 Task: For heading Calibri with Bold.  font size for heading24,  'Change the font style of data to'Bell MT.  and font size to 16,  Change the alignment of both headline & data to Align middle & Align Center.  In the sheet  FinDashboard templatesbook
Action: Mouse moved to (91, 115)
Screenshot: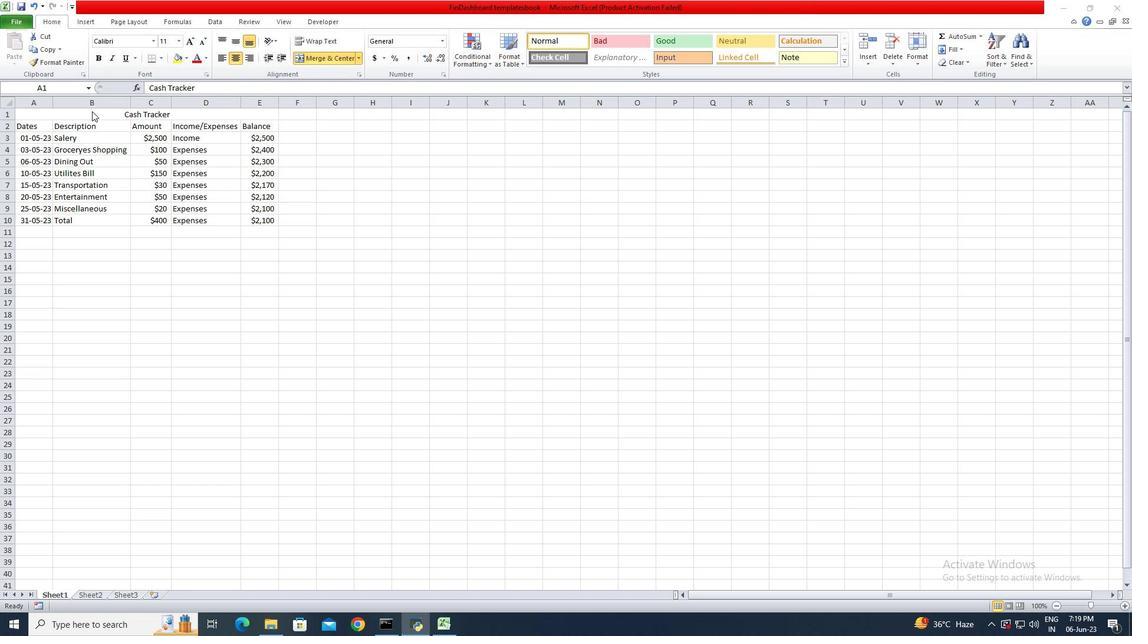 
Action: Mouse pressed left at (91, 115)
Screenshot: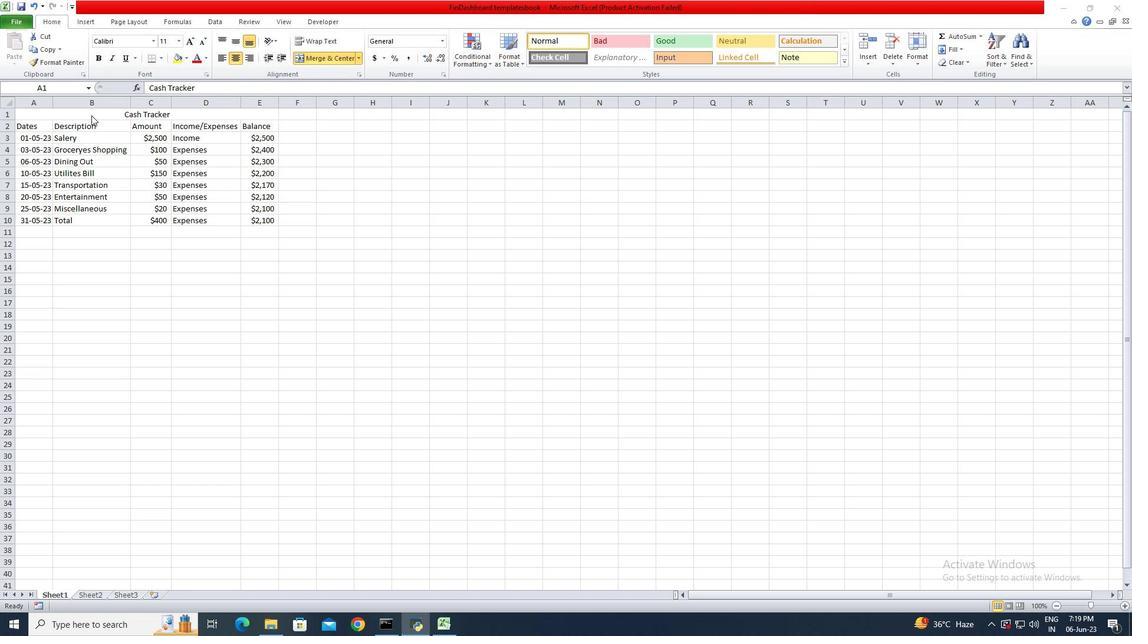 
Action: Mouse moved to (155, 43)
Screenshot: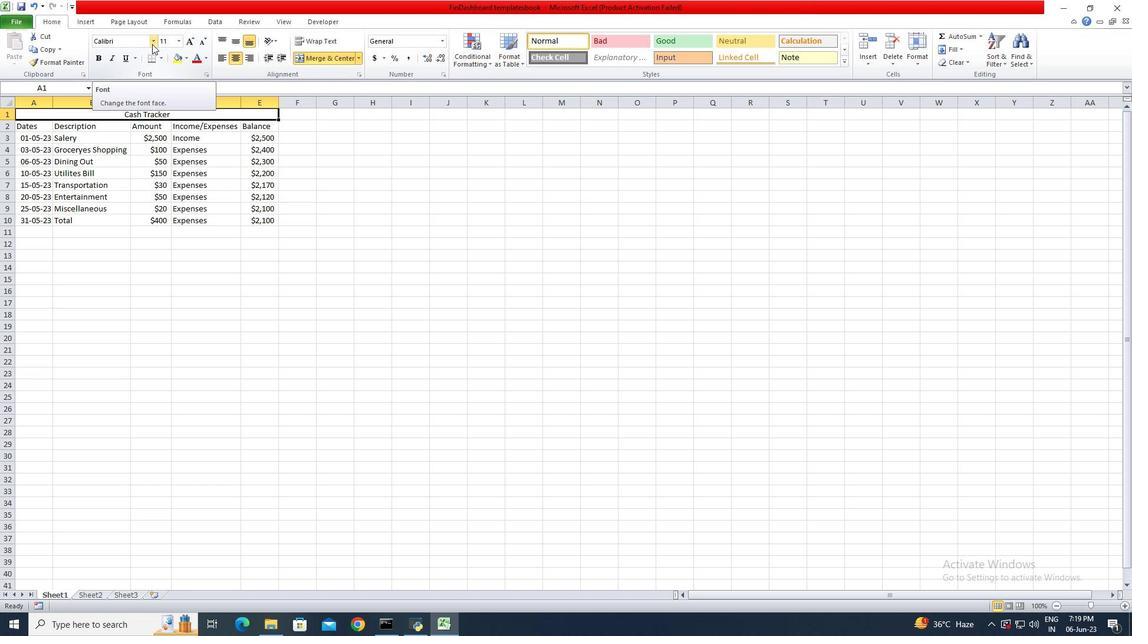 
Action: Mouse pressed left at (155, 43)
Screenshot: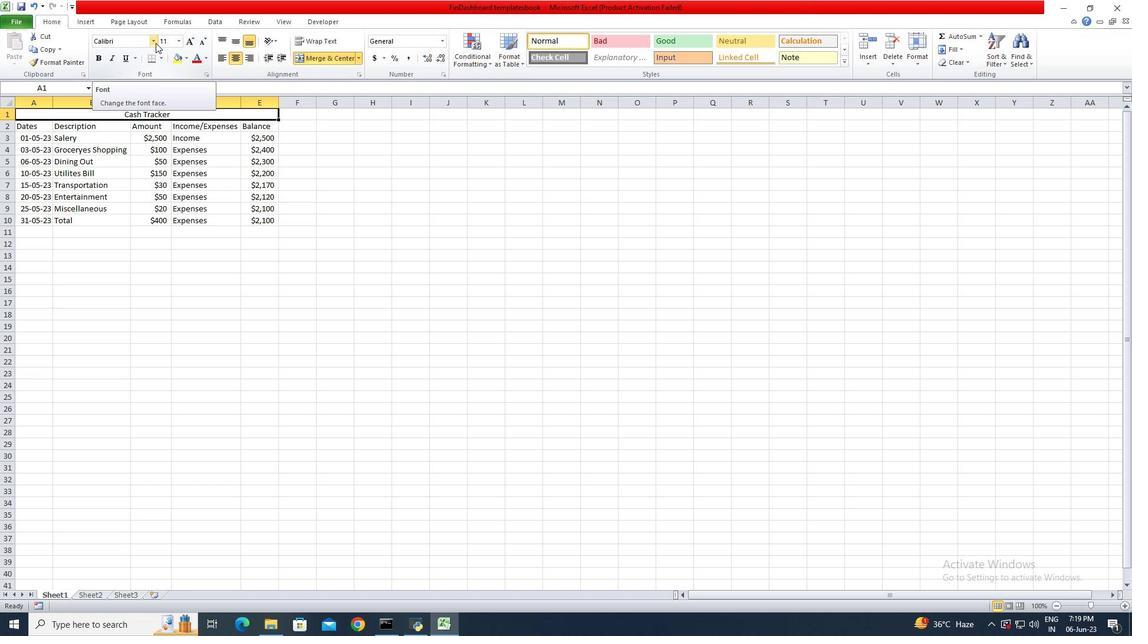 
Action: Mouse moved to (138, 79)
Screenshot: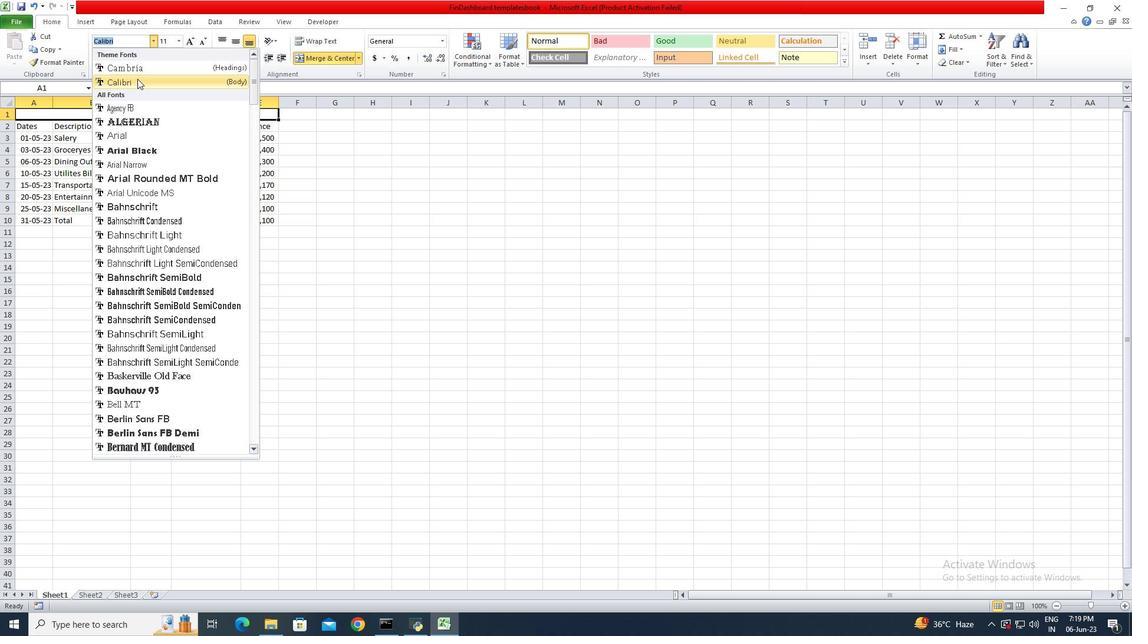 
Action: Mouse pressed left at (138, 79)
Screenshot: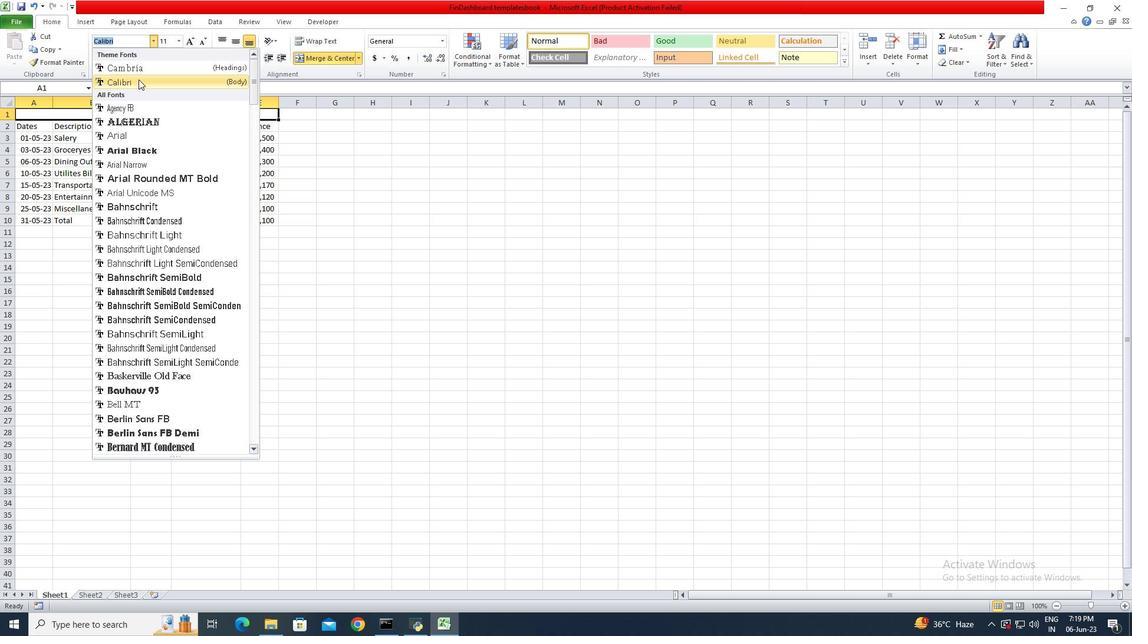 
Action: Mouse moved to (102, 58)
Screenshot: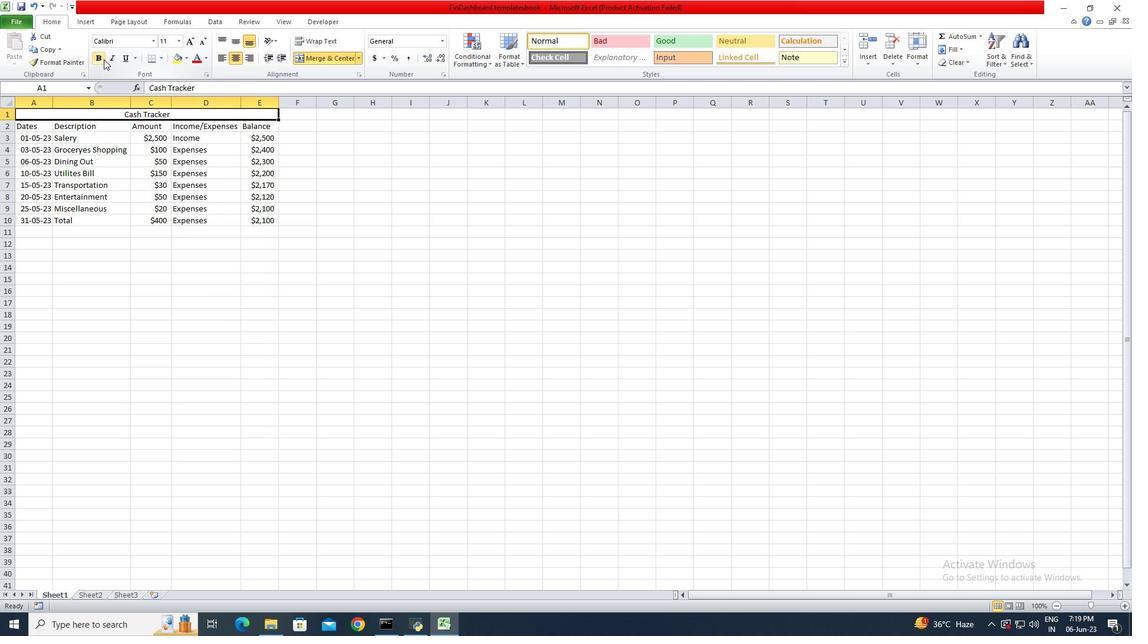 
Action: Mouse pressed left at (102, 58)
Screenshot: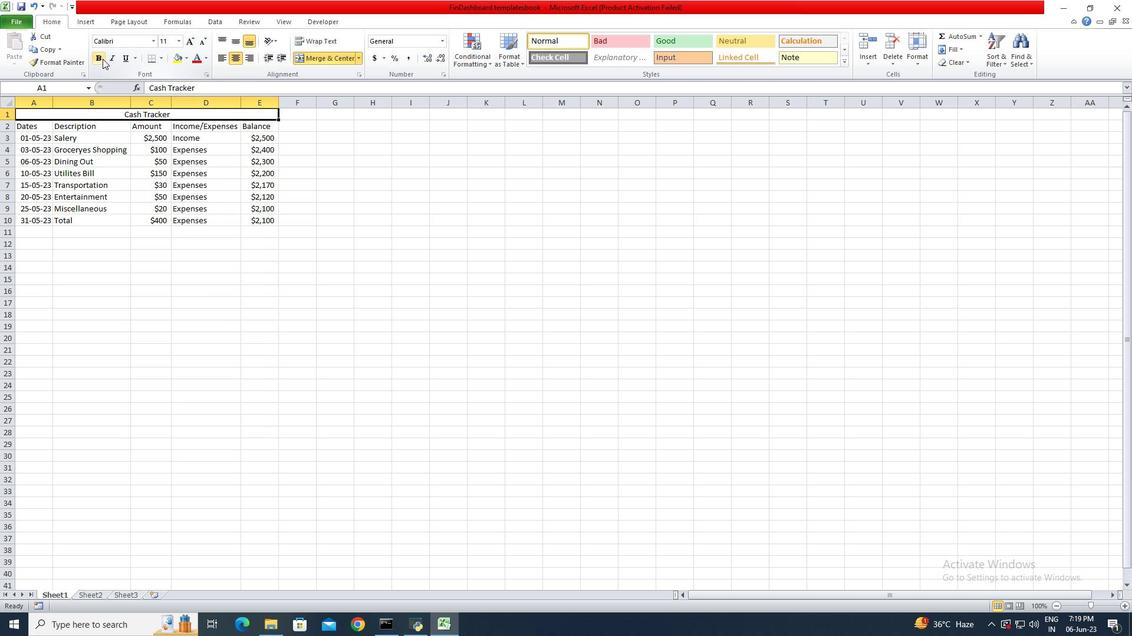 
Action: Mouse moved to (179, 43)
Screenshot: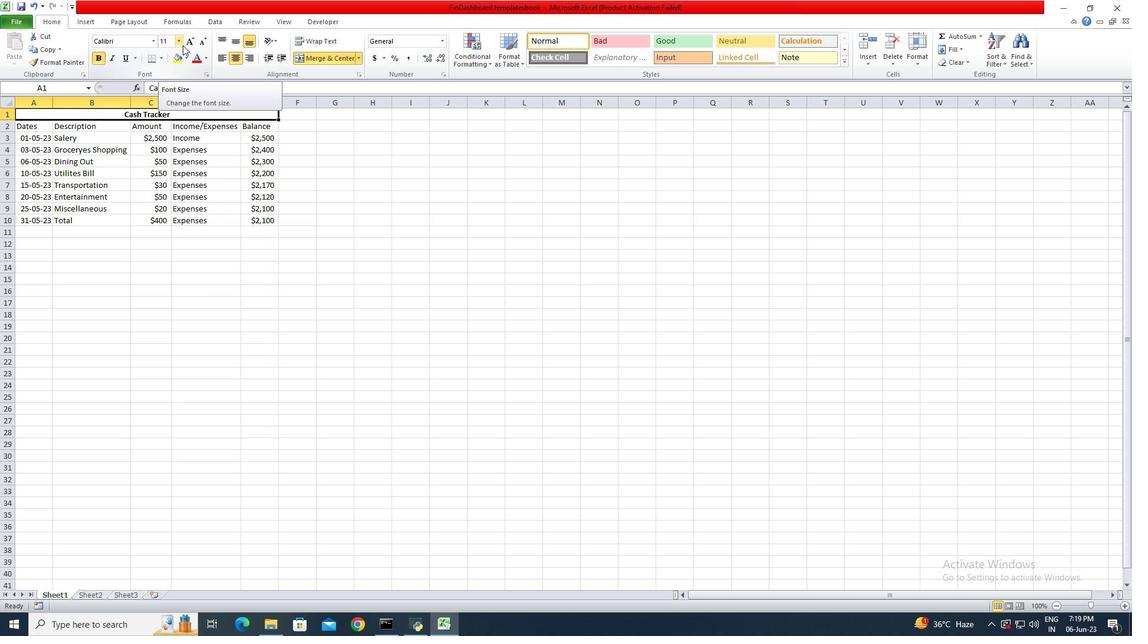 
Action: Mouse pressed left at (179, 43)
Screenshot: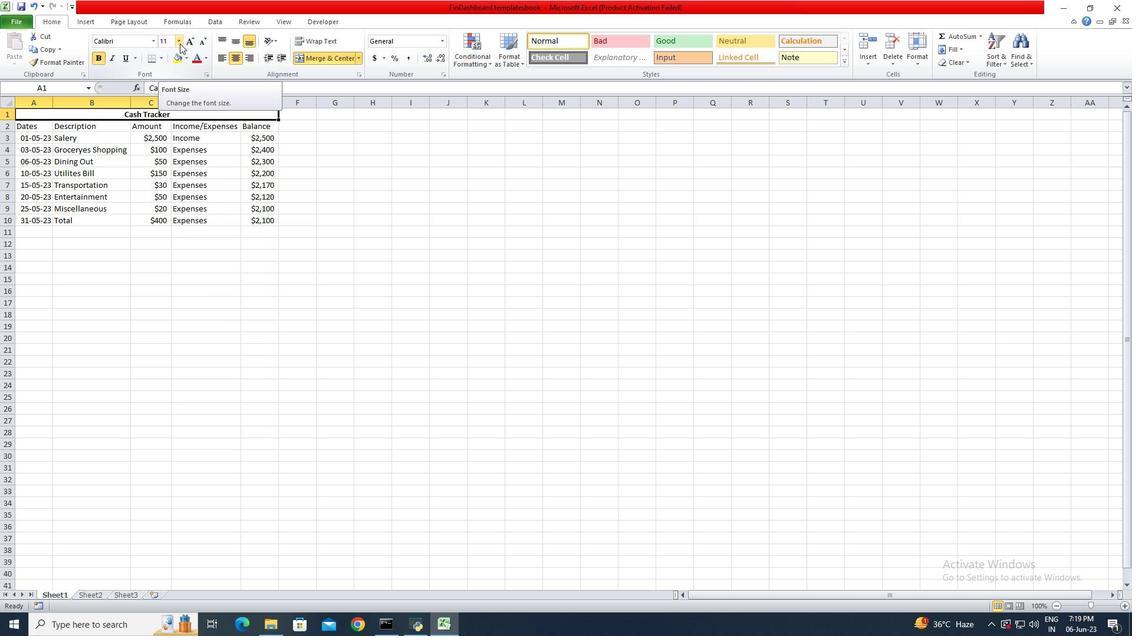 
Action: Mouse moved to (163, 155)
Screenshot: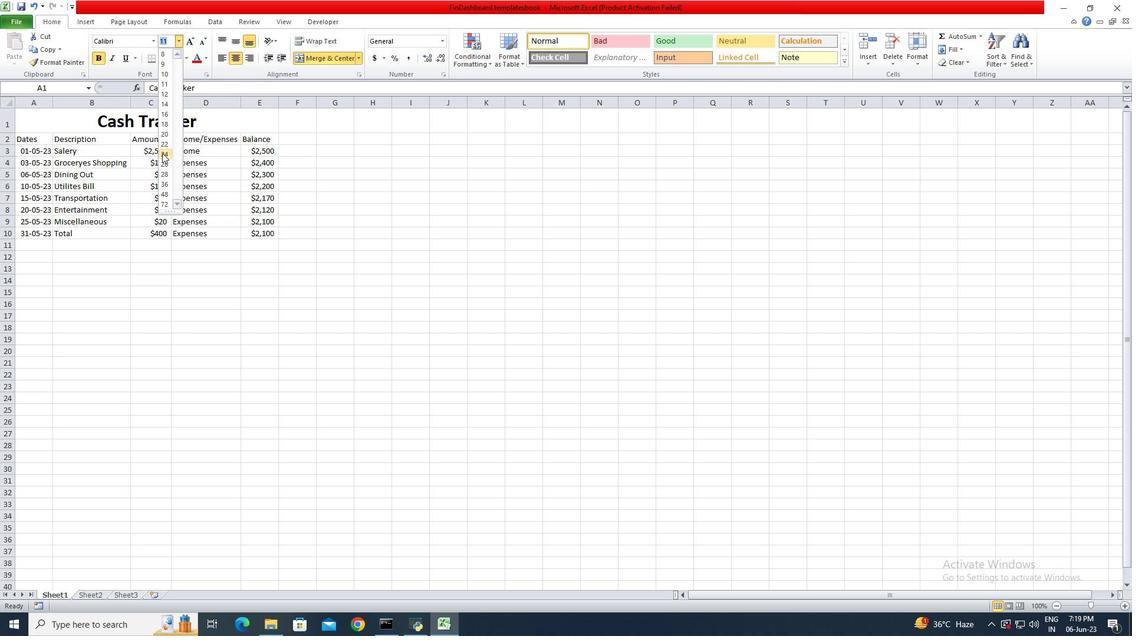
Action: Mouse pressed left at (163, 155)
Screenshot: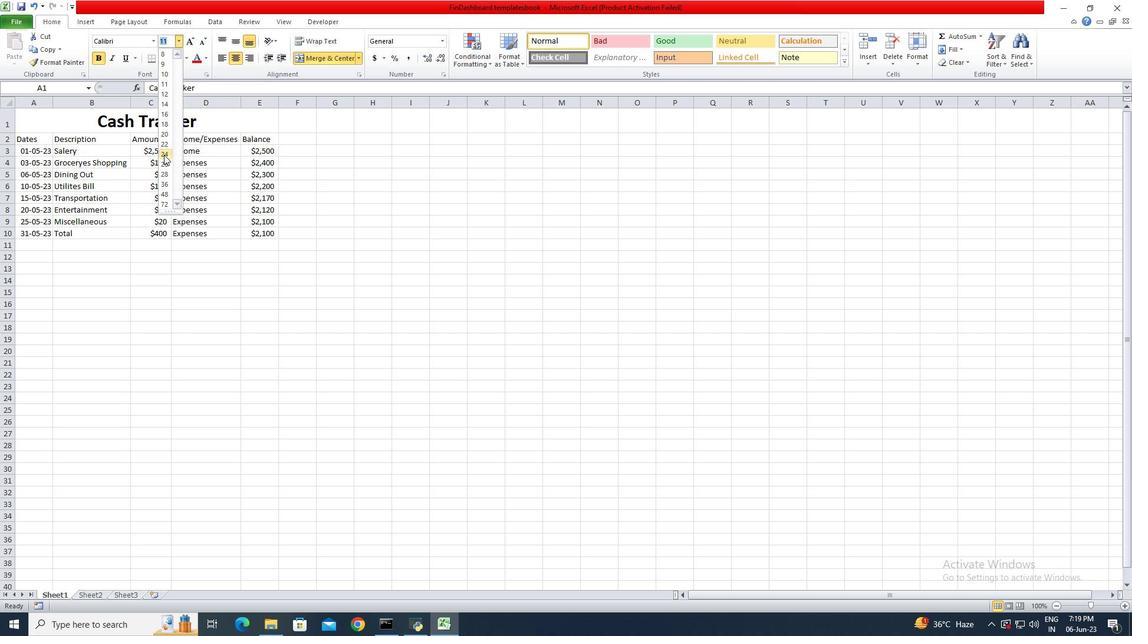 
Action: Mouse moved to (23, 136)
Screenshot: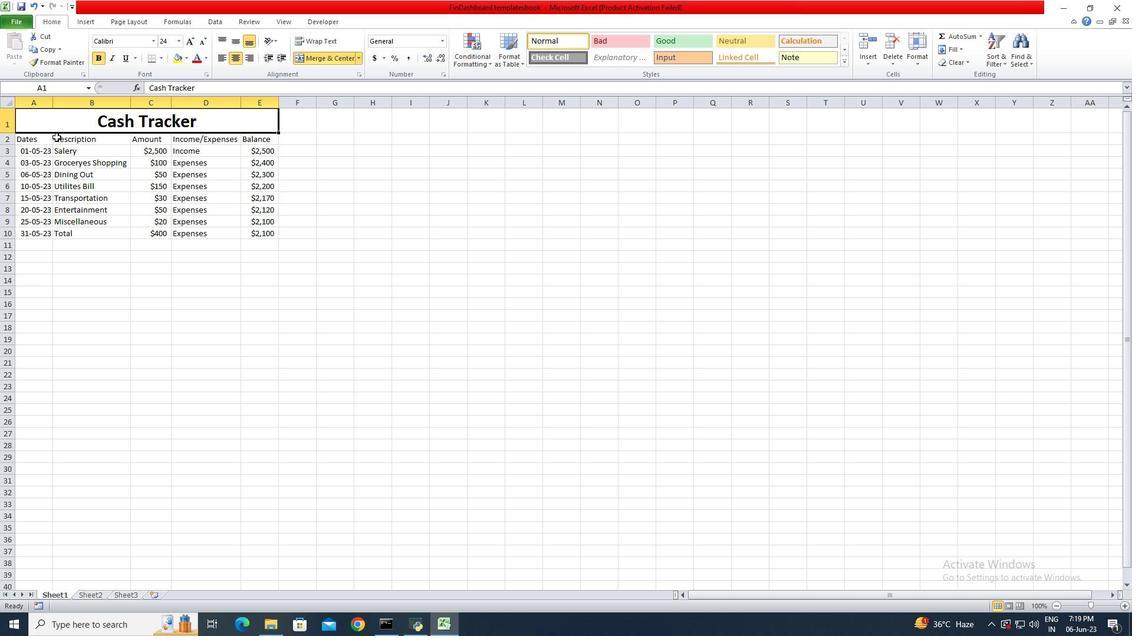 
Action: Mouse pressed left at (23, 136)
Screenshot: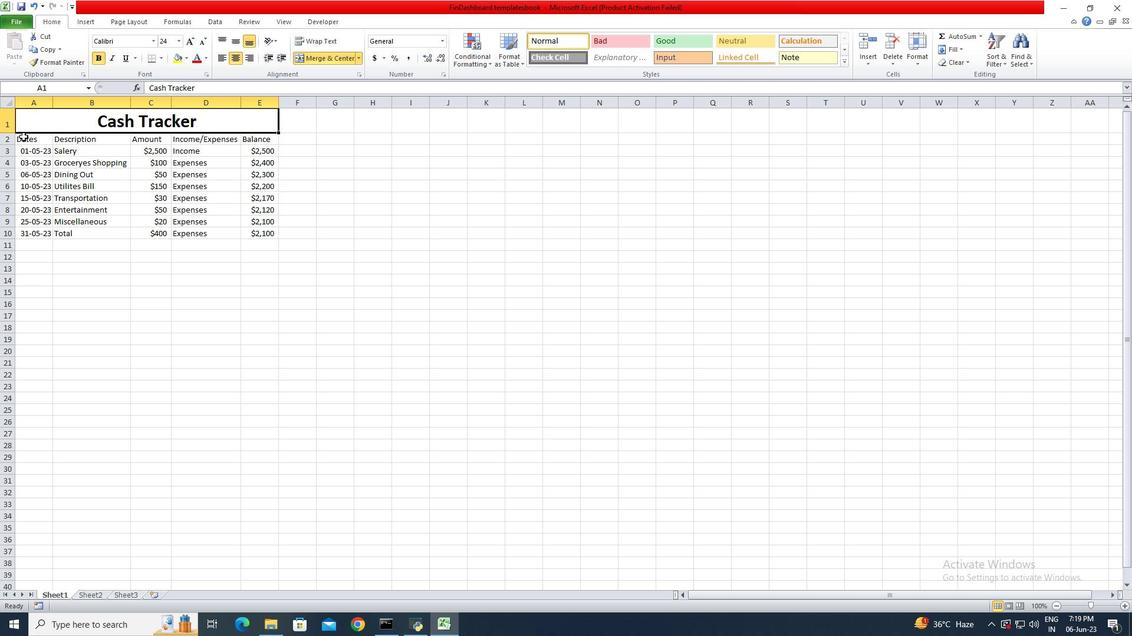 
Action: Mouse moved to (153, 43)
Screenshot: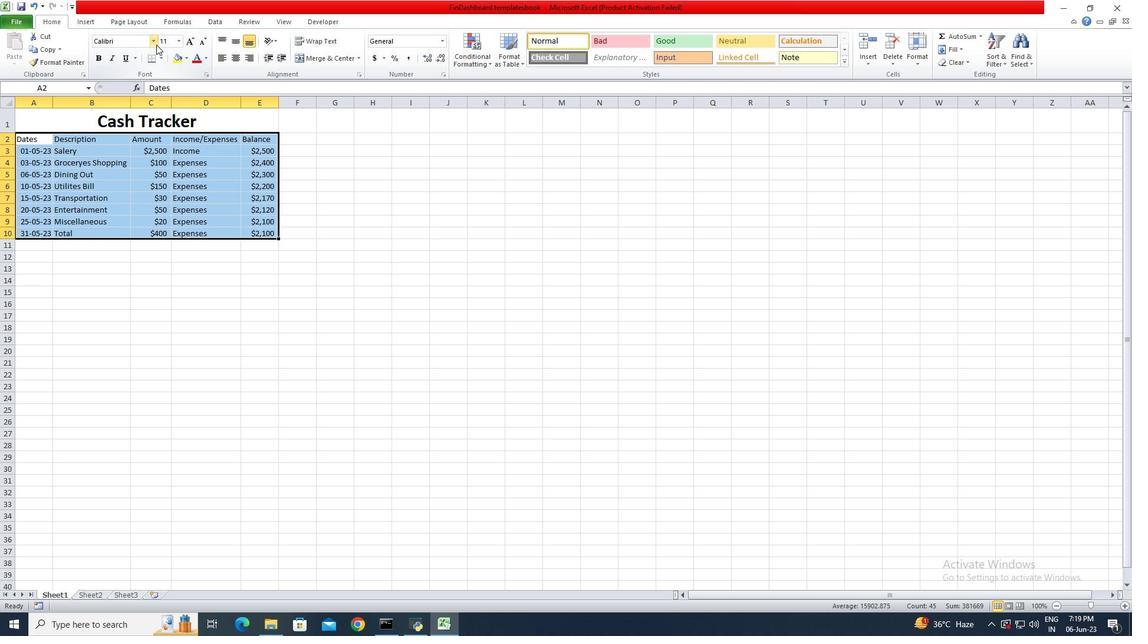 
Action: Mouse pressed left at (153, 43)
Screenshot: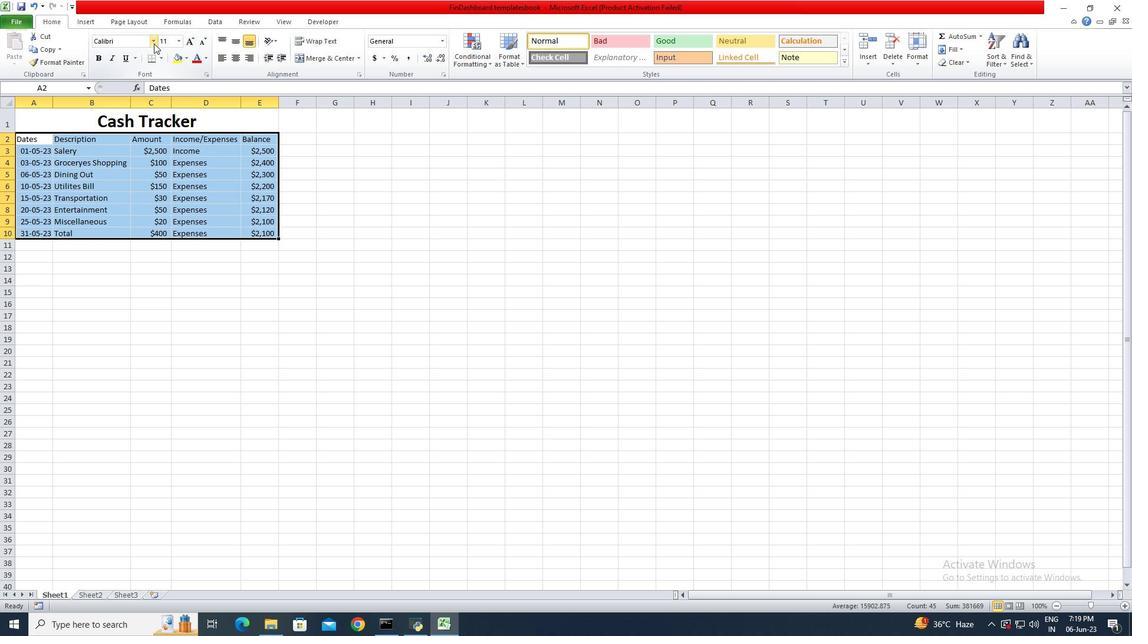 
Action: Mouse moved to (182, 403)
Screenshot: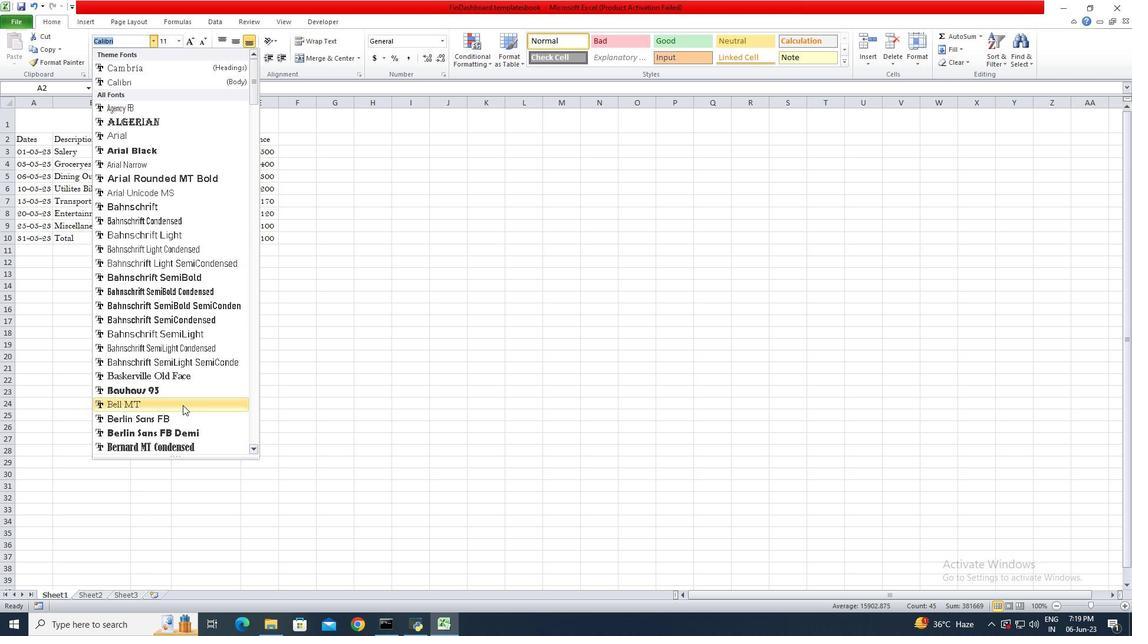 
Action: Mouse pressed left at (182, 403)
Screenshot: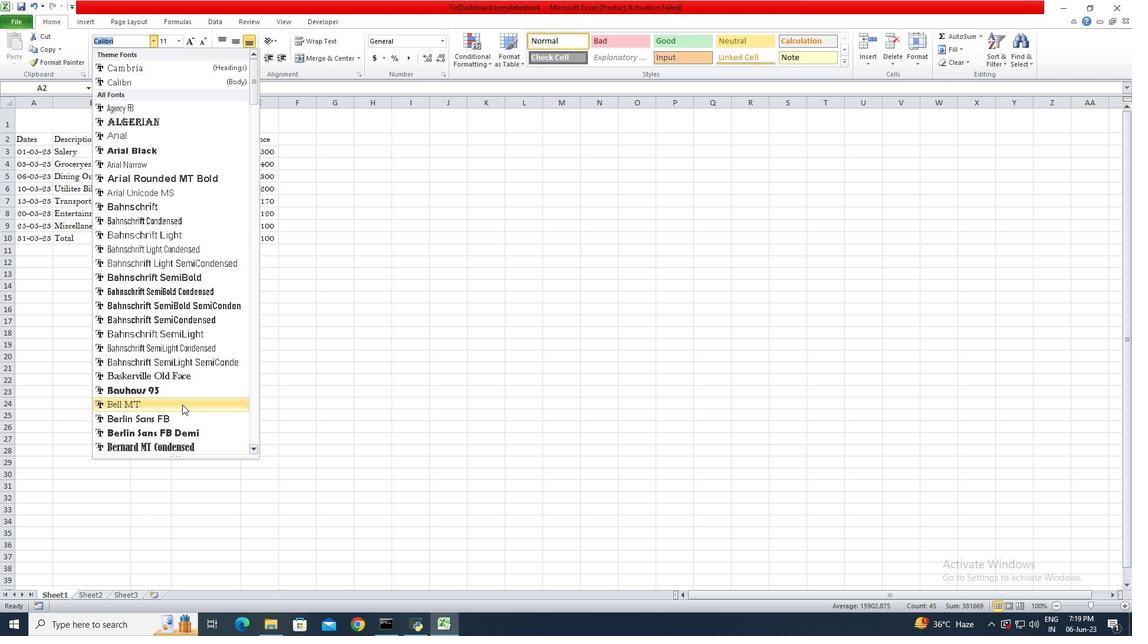 
Action: Mouse moved to (176, 43)
Screenshot: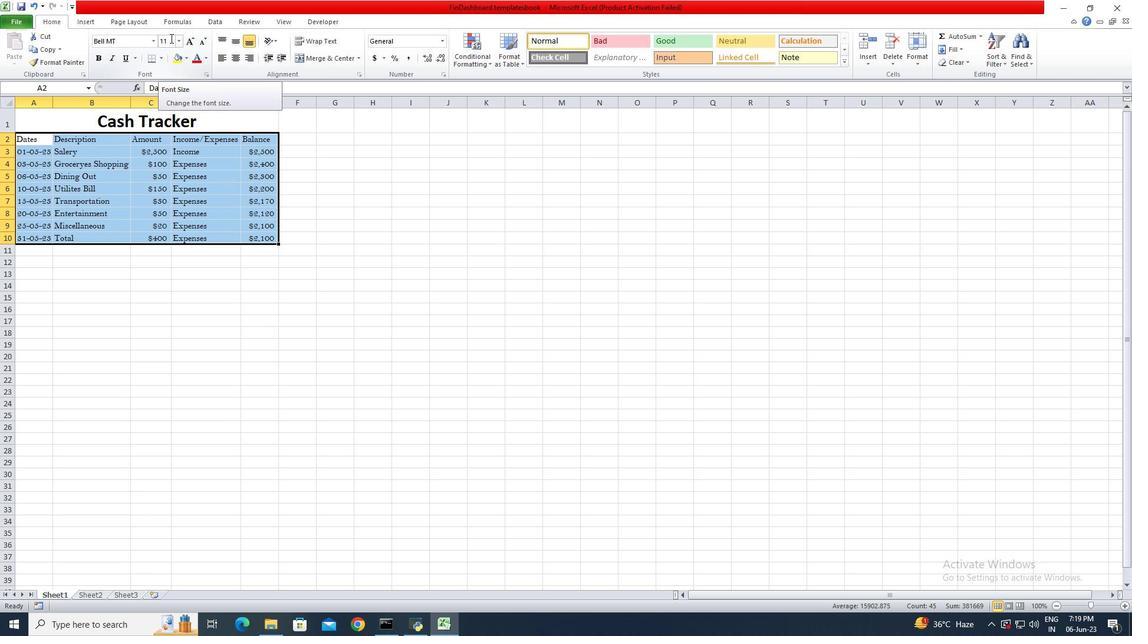 
Action: Mouse pressed left at (176, 43)
Screenshot: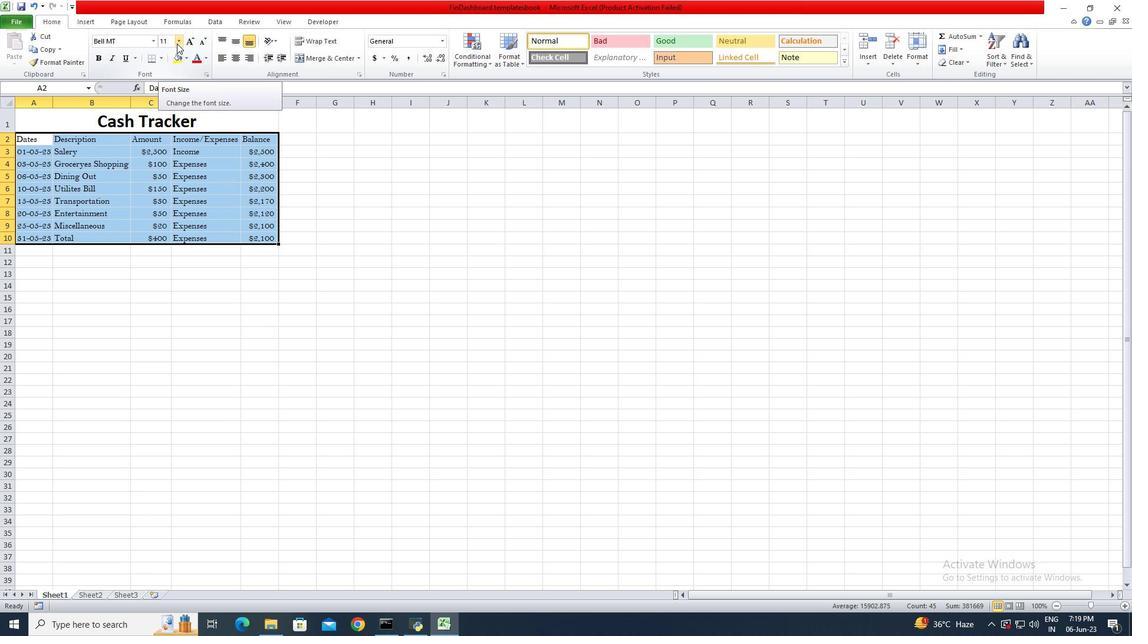 
Action: Mouse moved to (163, 109)
Screenshot: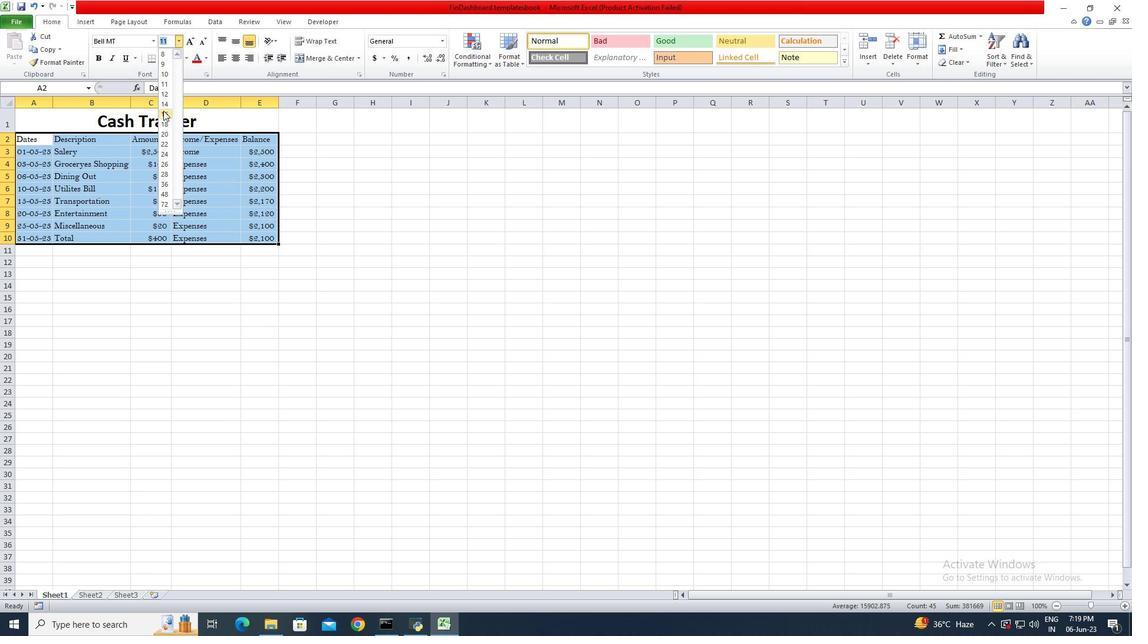 
Action: Mouse pressed left at (163, 109)
Screenshot: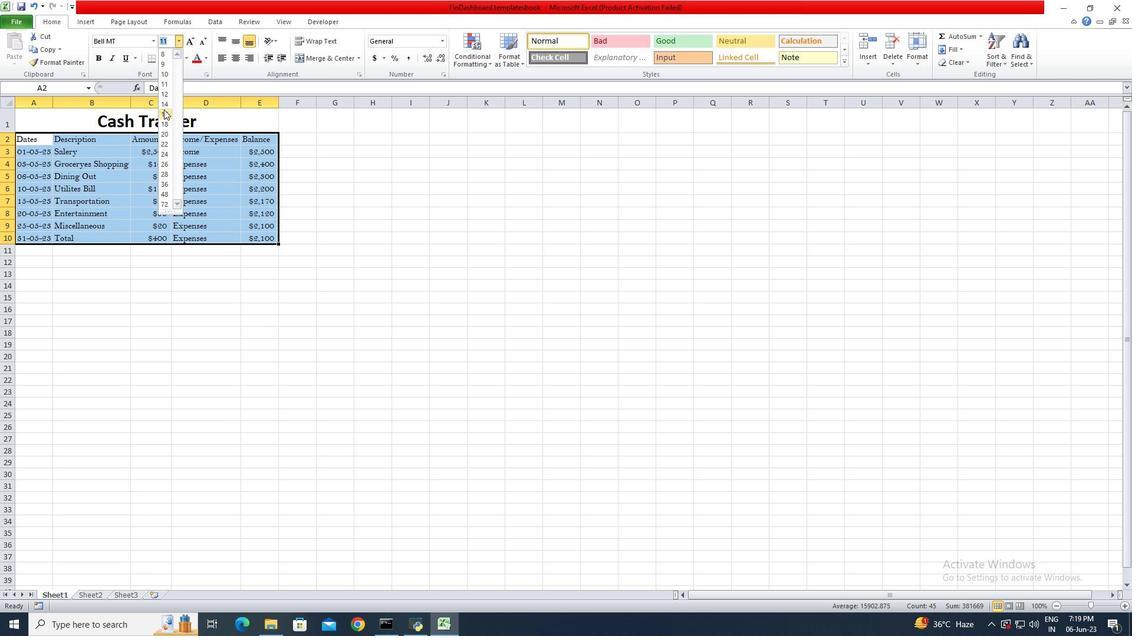 
Action: Mouse moved to (144, 105)
Screenshot: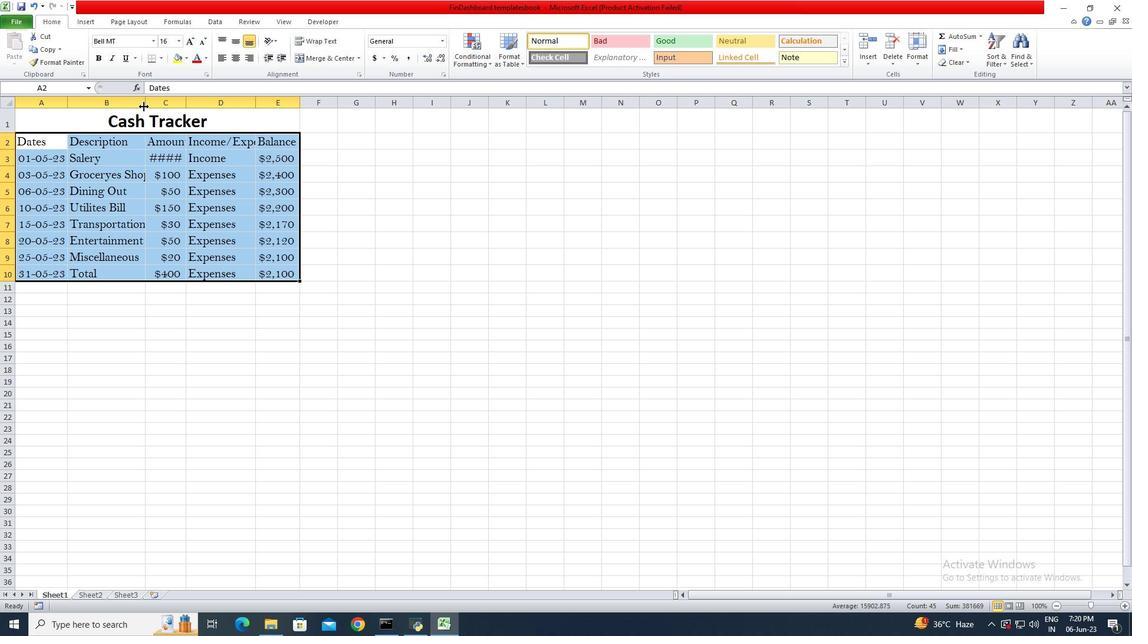 
Action: Mouse pressed left at (144, 105)
Screenshot: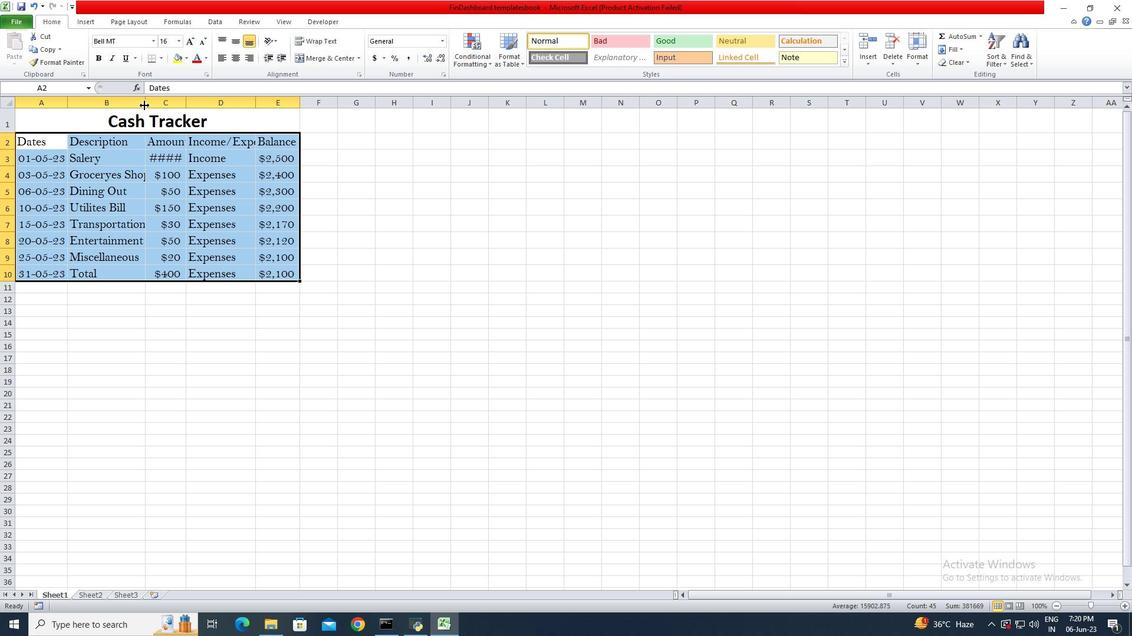 
Action: Mouse pressed left at (144, 105)
Screenshot: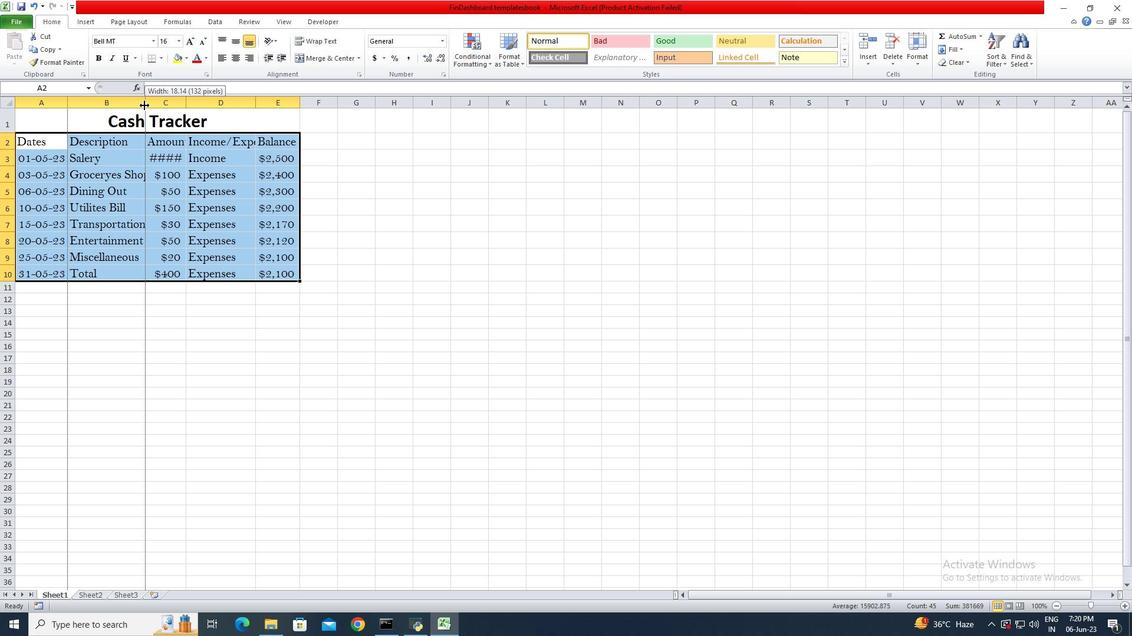 
Action: Mouse moved to (221, 104)
Screenshot: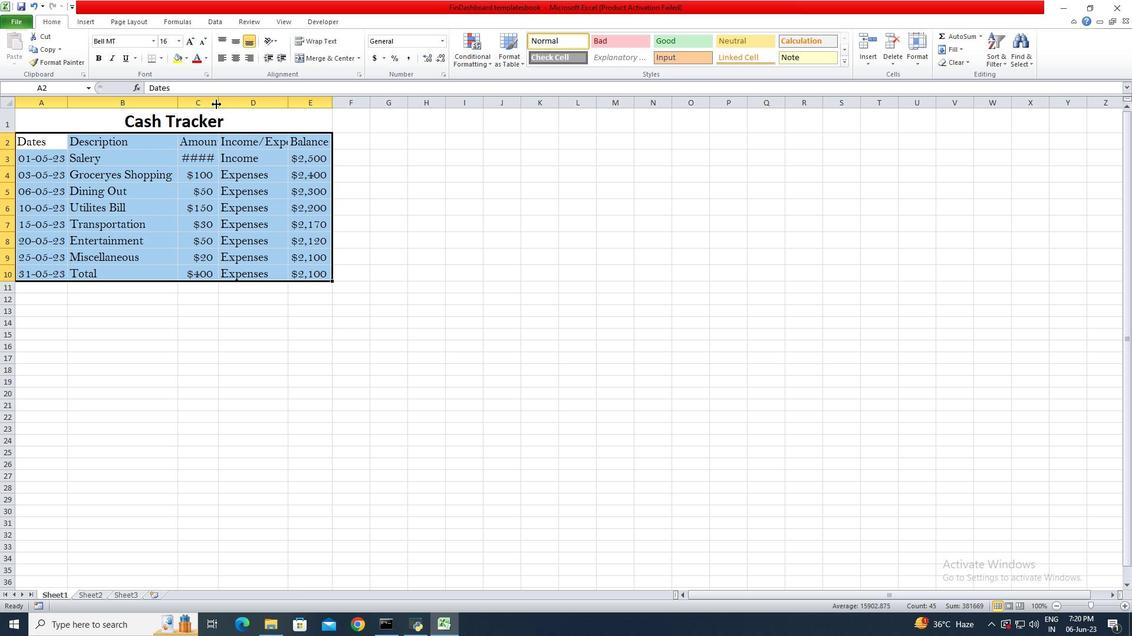 
Action: Mouse pressed left at (221, 104)
Screenshot: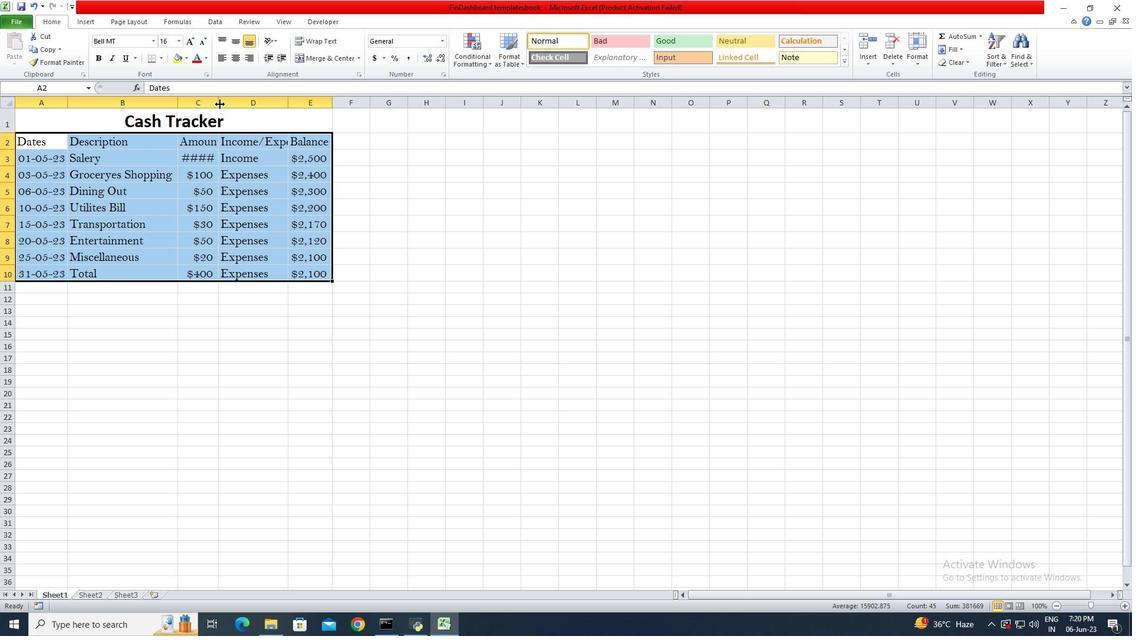 
Action: Mouse pressed left at (221, 104)
Screenshot: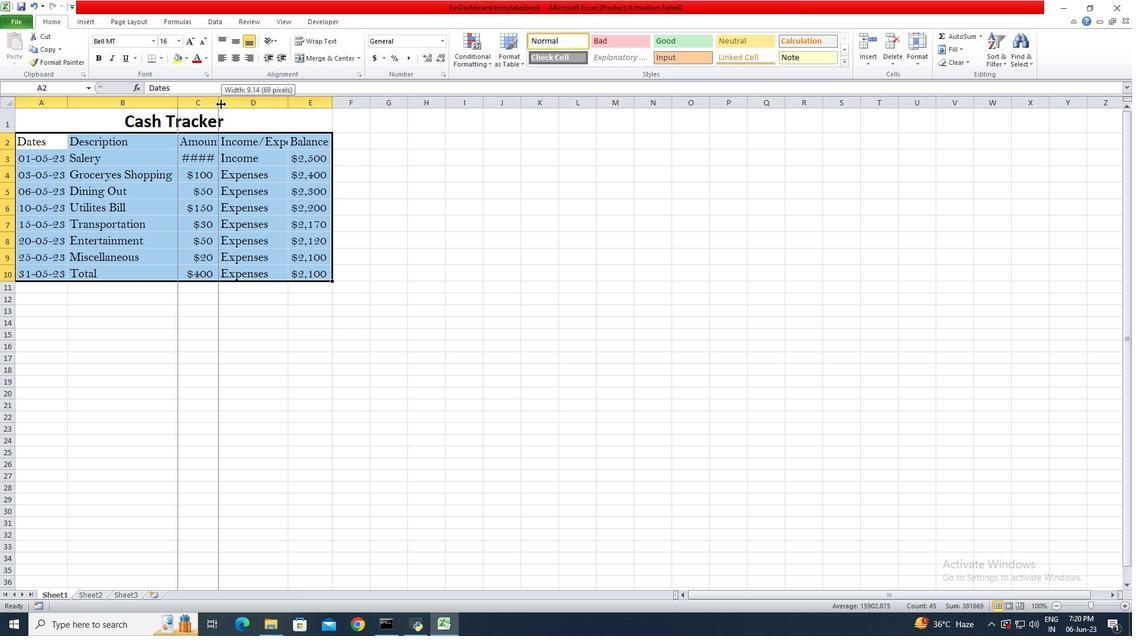 
Action: Mouse moved to (293, 101)
Screenshot: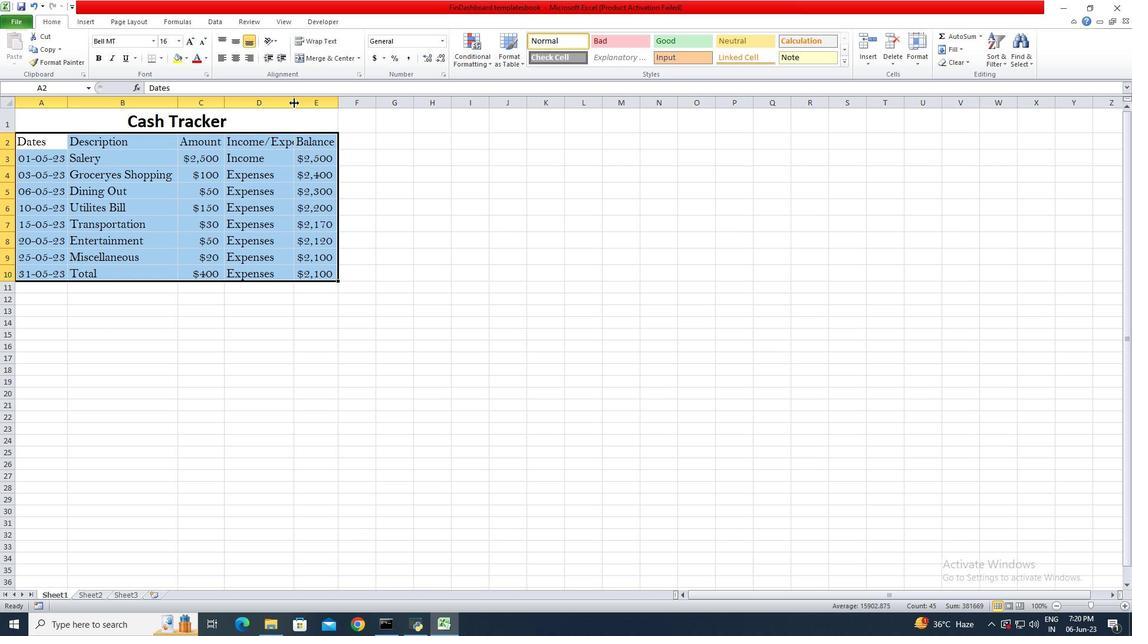 
Action: Mouse pressed left at (293, 101)
Screenshot: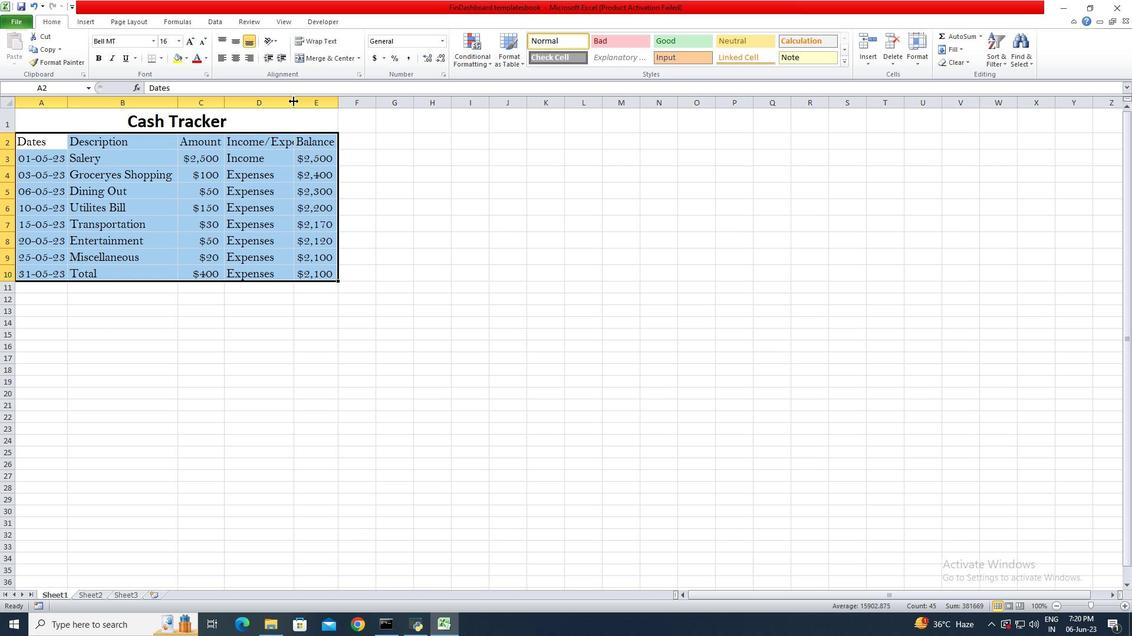 
Action: Mouse pressed left at (293, 101)
Screenshot: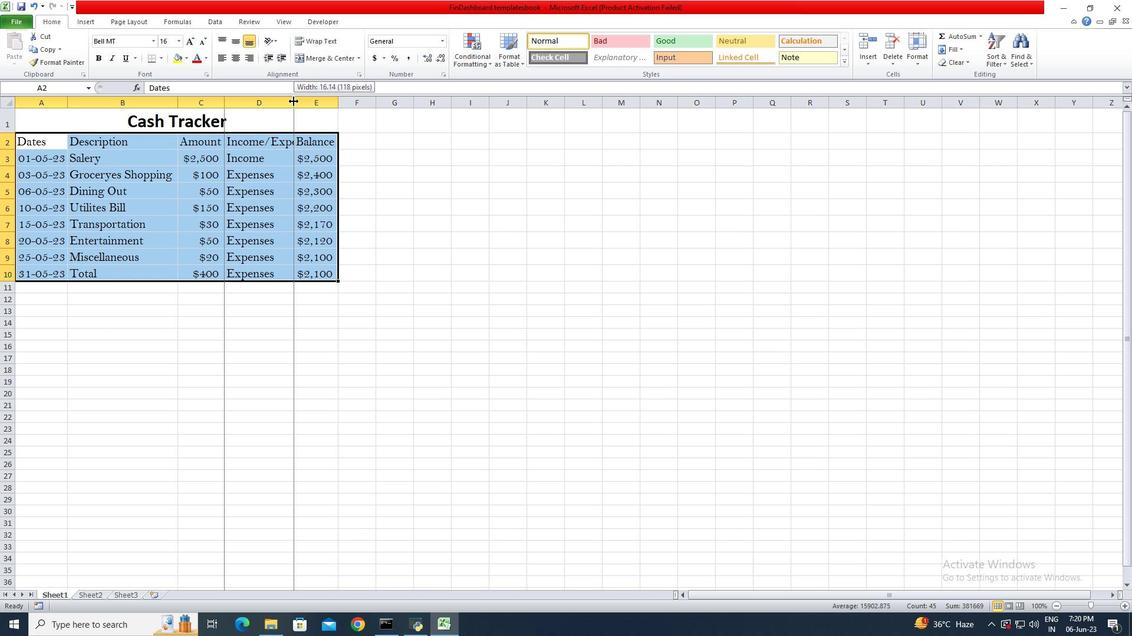 
Action: Mouse moved to (53, 115)
Screenshot: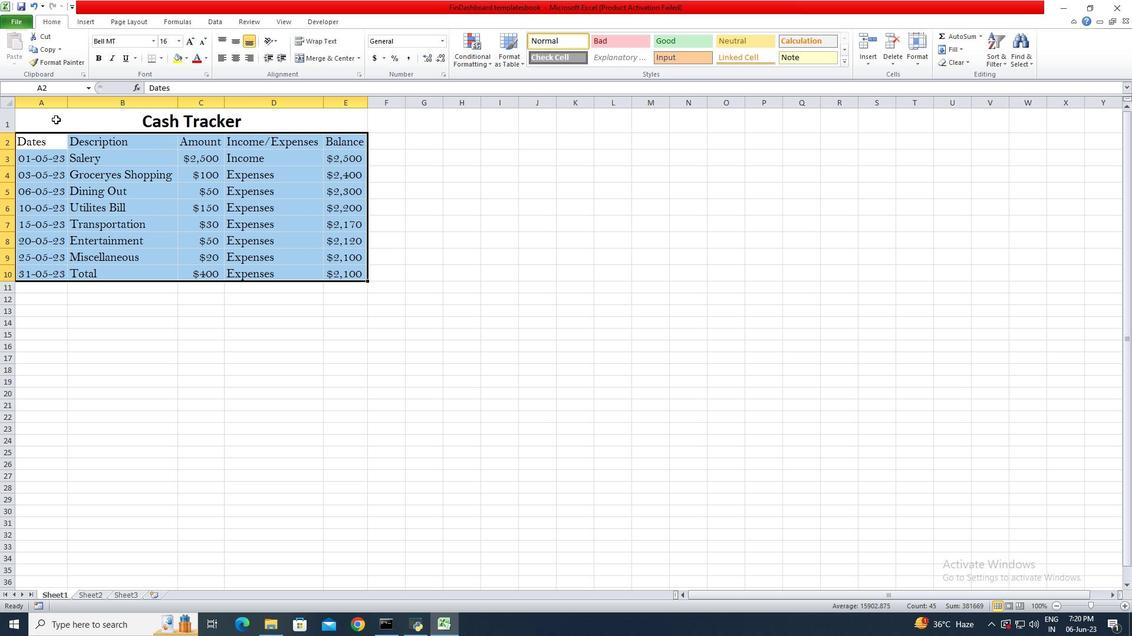 
Action: Mouse pressed left at (53, 115)
Screenshot: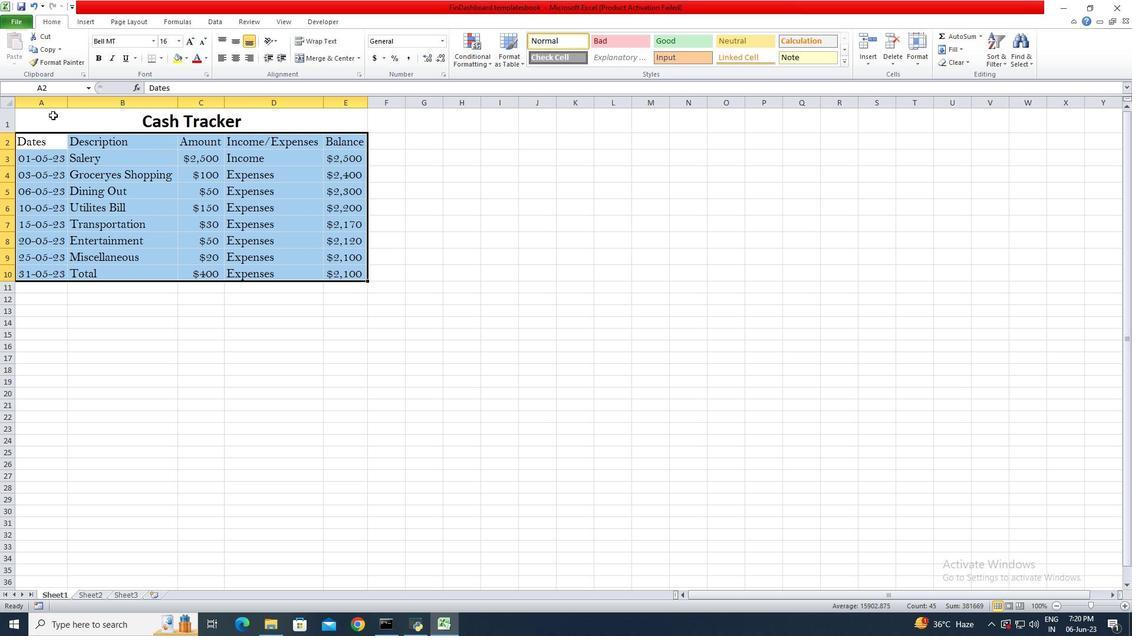 
Action: Mouse moved to (230, 38)
Screenshot: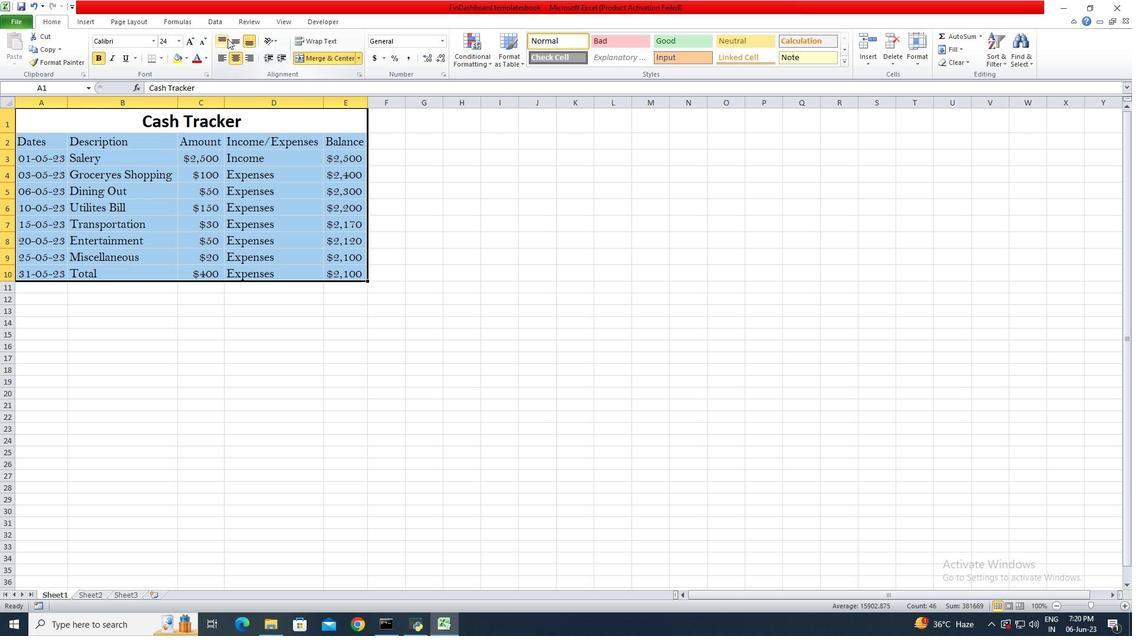 
Action: Mouse pressed left at (230, 38)
Screenshot: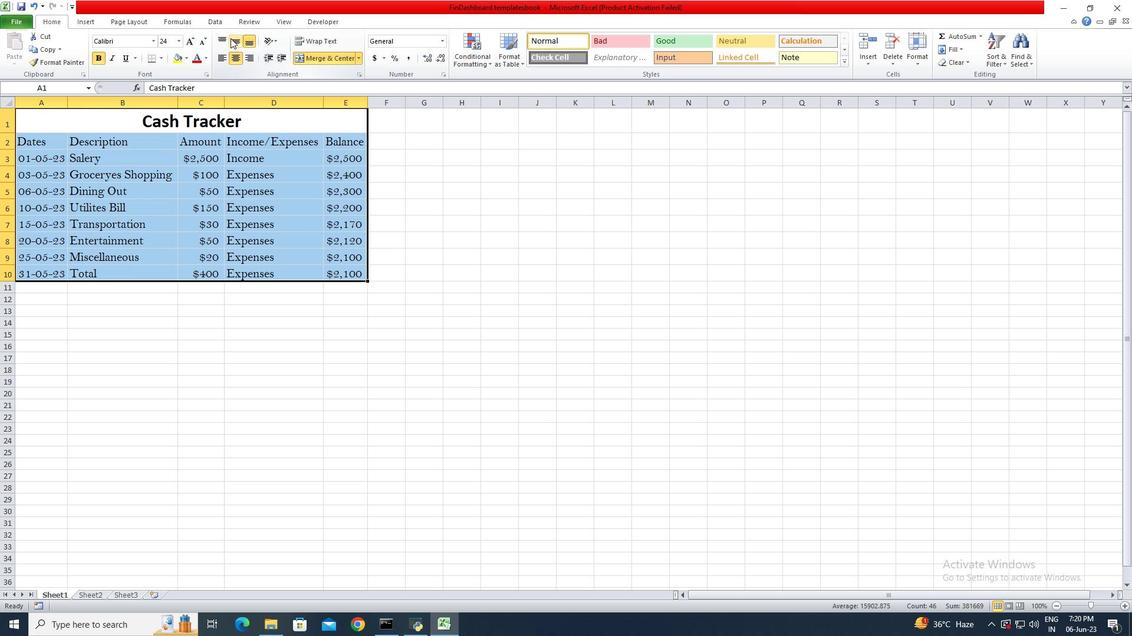 
Action: Mouse moved to (234, 56)
Screenshot: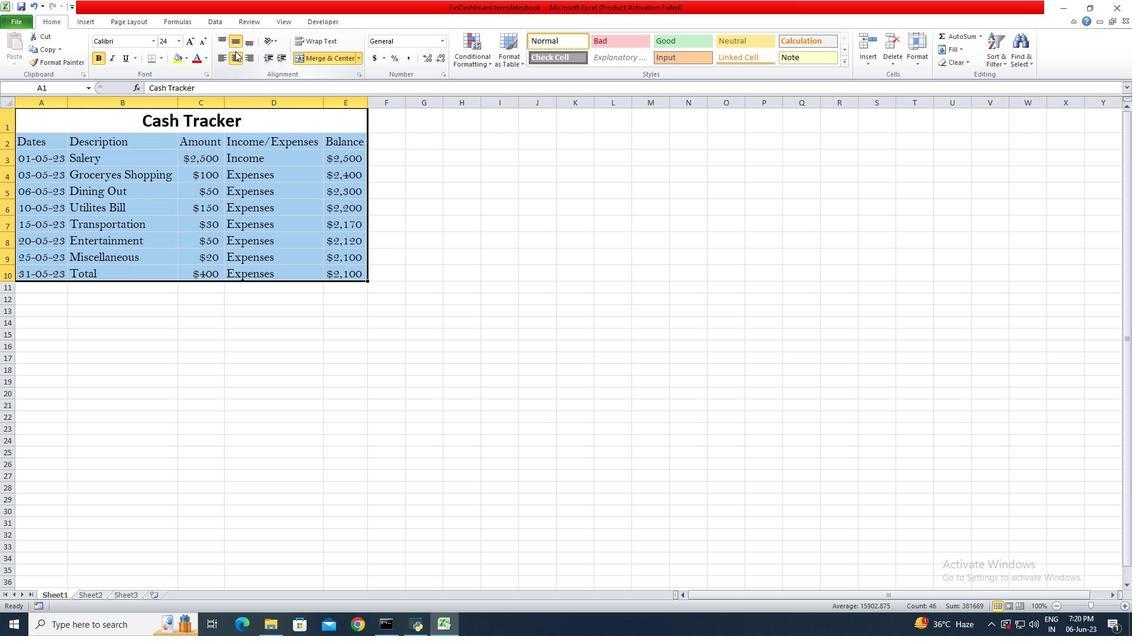 
Action: Mouse pressed left at (234, 56)
Screenshot: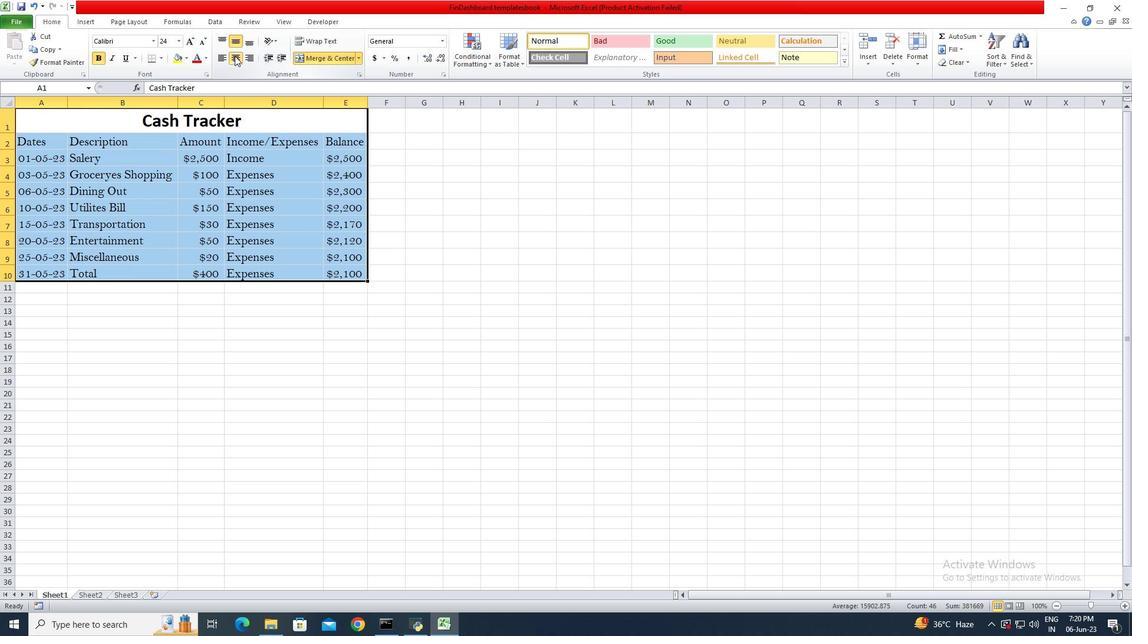 
Action: Mouse moved to (18, 20)
Screenshot: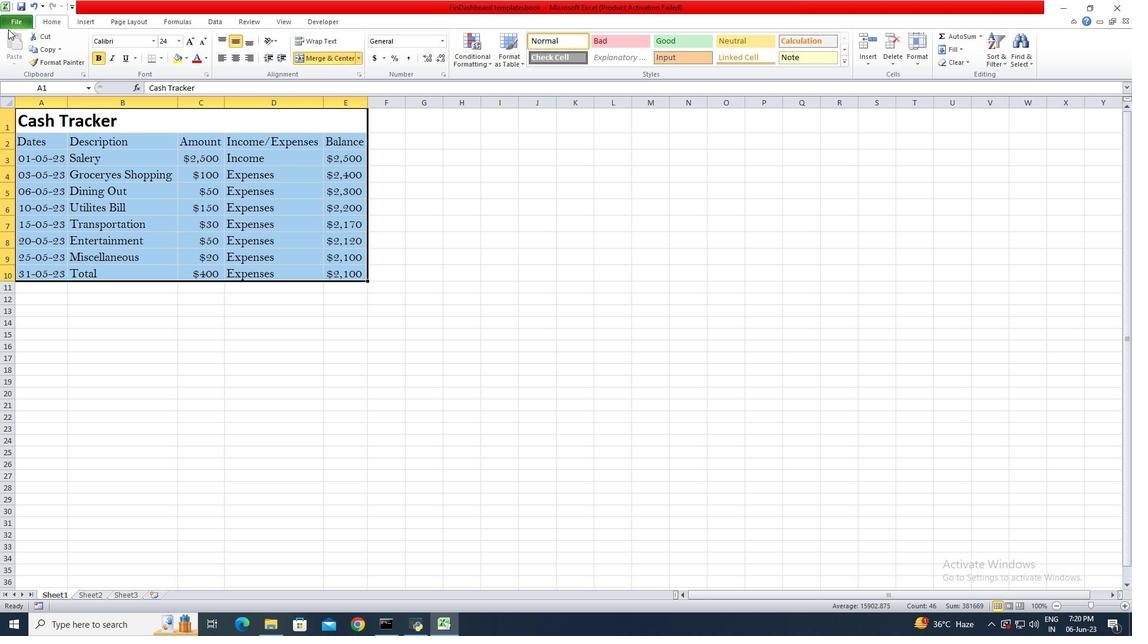 
Action: Mouse pressed left at (18, 20)
Screenshot: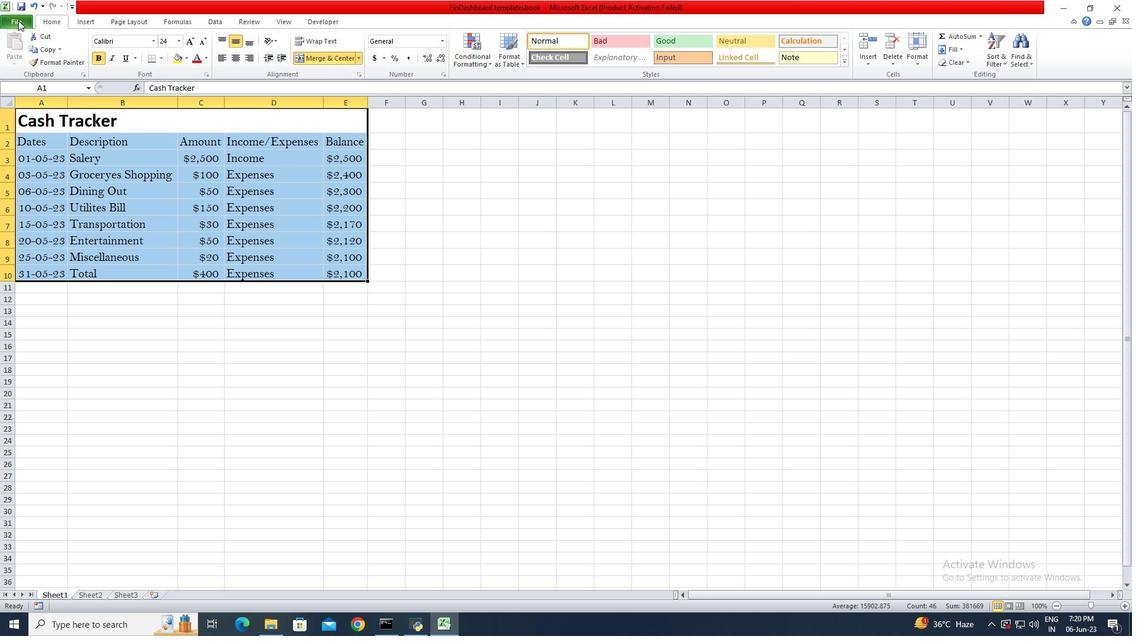 
Action: Mouse moved to (48, 43)
Screenshot: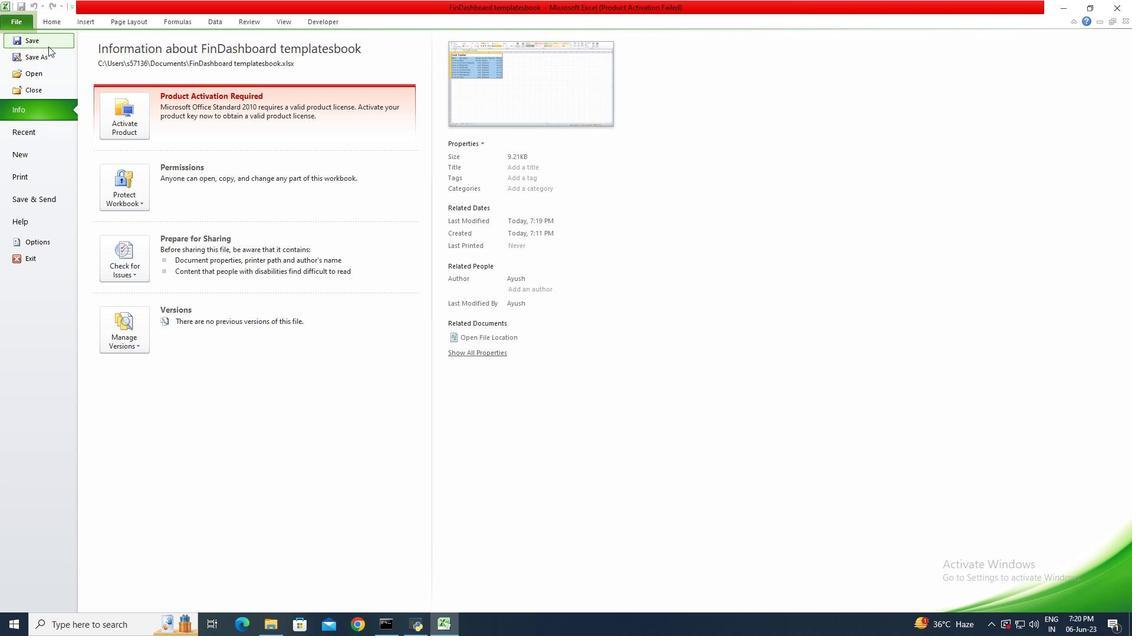 
Action: Mouse pressed left at (48, 43)
Screenshot: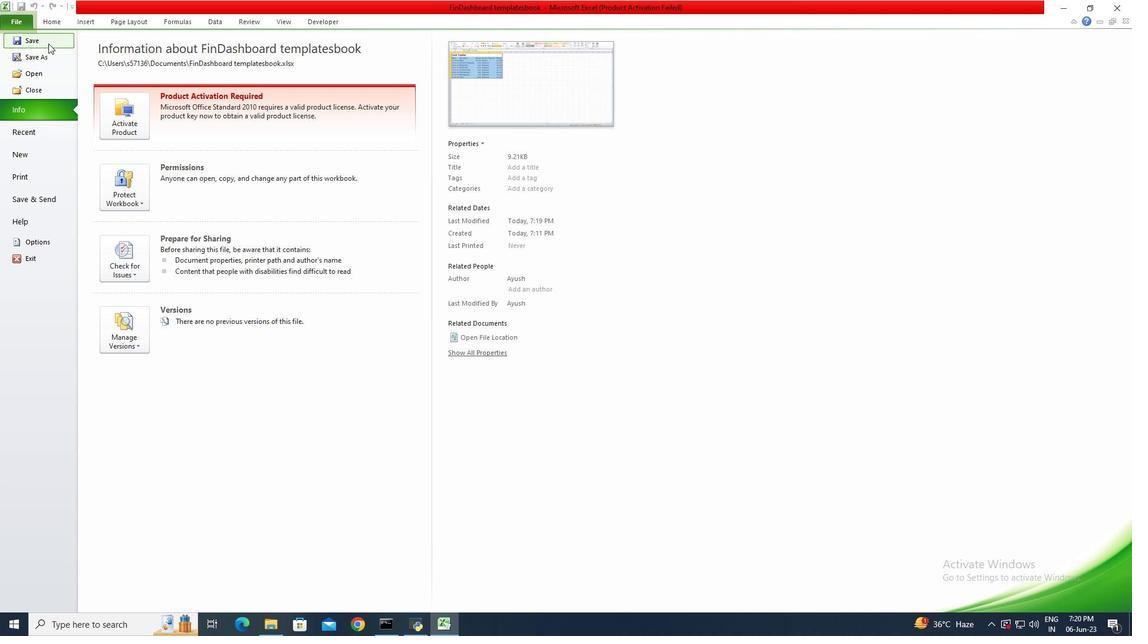 
